 Task: In career advice Email notifications.
Action: Mouse moved to (613, 67)
Screenshot: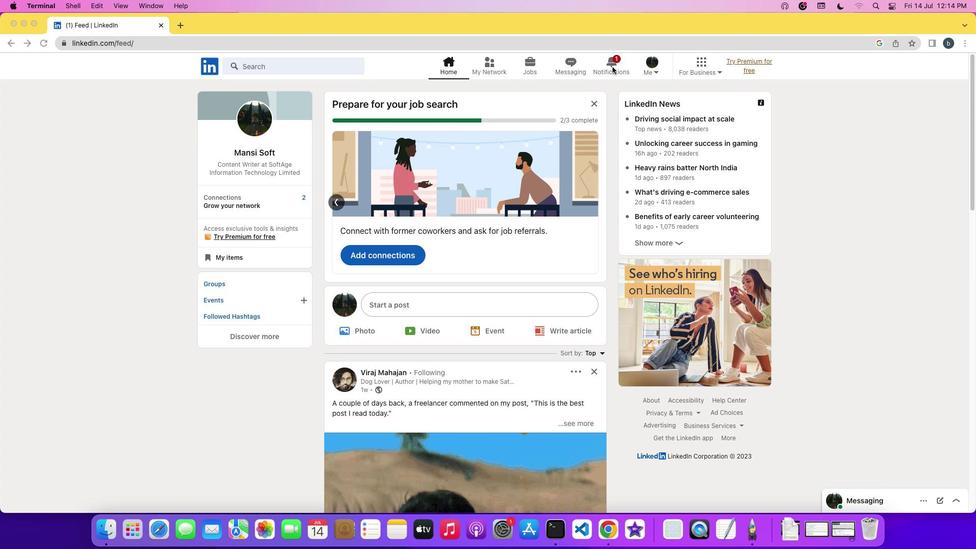 
Action: Mouse pressed left at (613, 67)
Screenshot: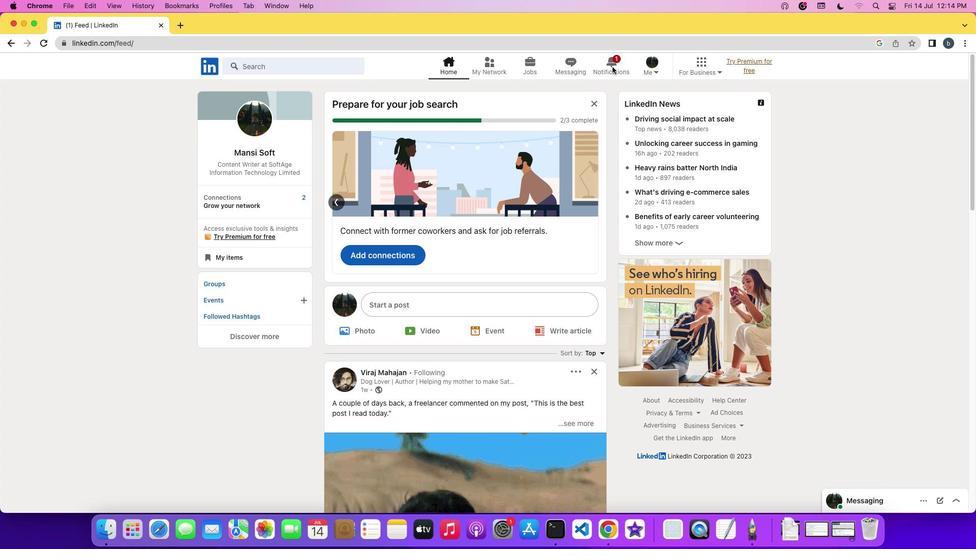 
Action: Mouse moved to (613, 65)
Screenshot: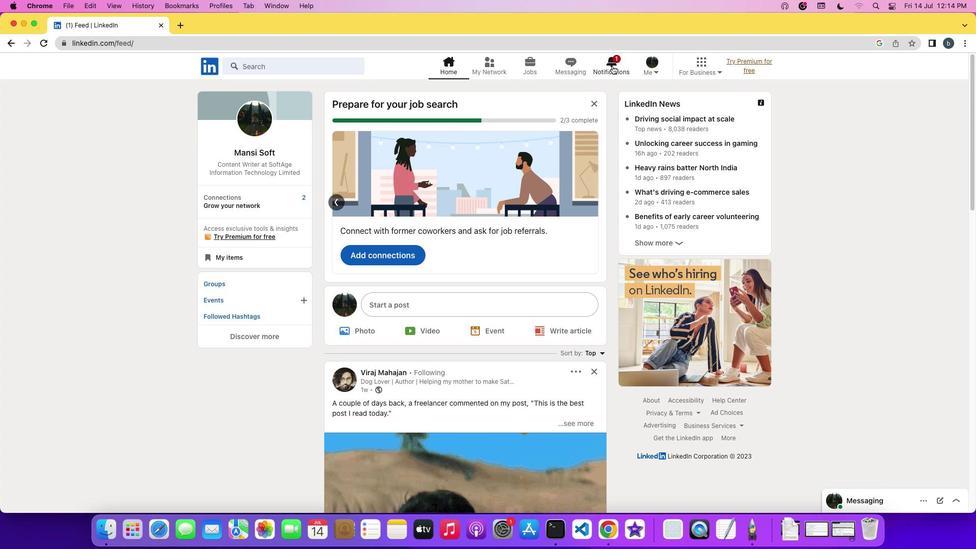 
Action: Mouse pressed left at (613, 65)
Screenshot: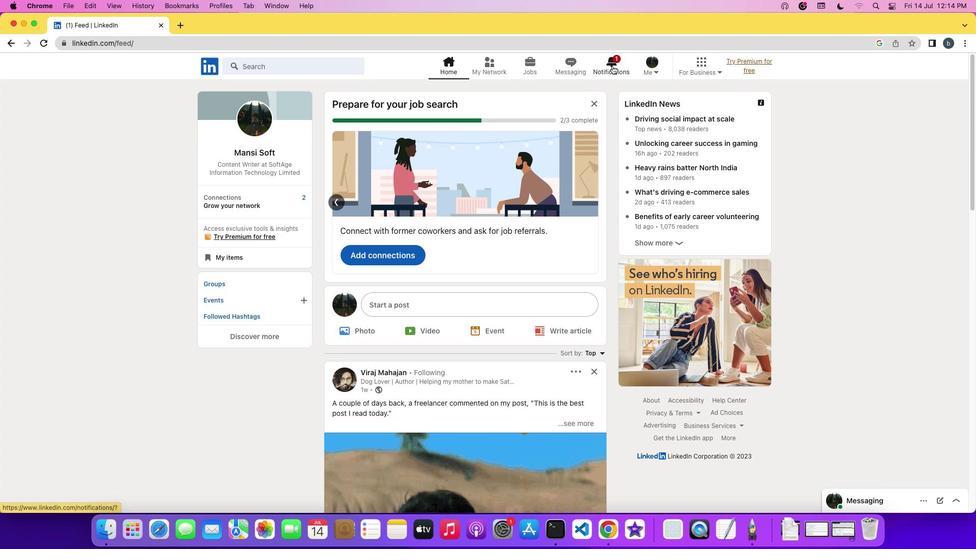 
Action: Mouse moved to (226, 135)
Screenshot: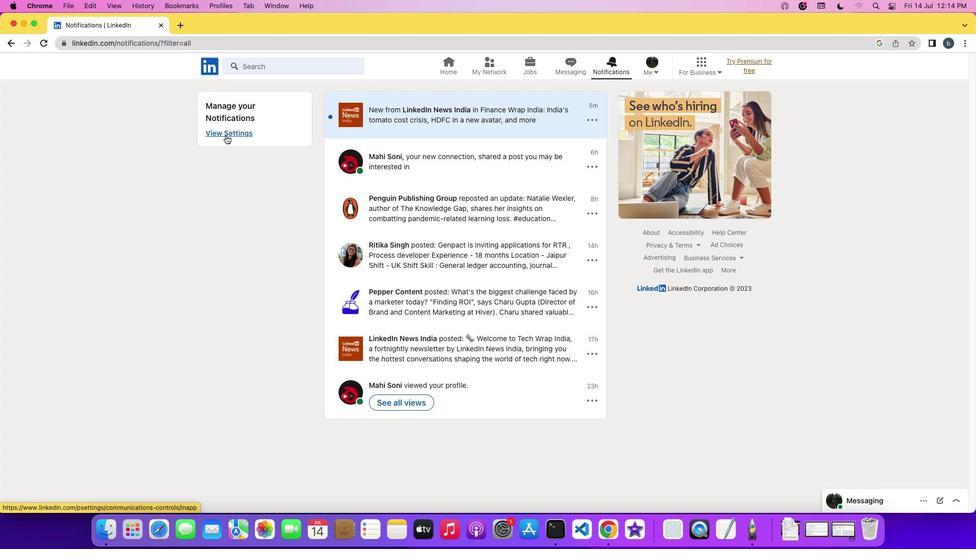 
Action: Mouse pressed left at (226, 135)
Screenshot: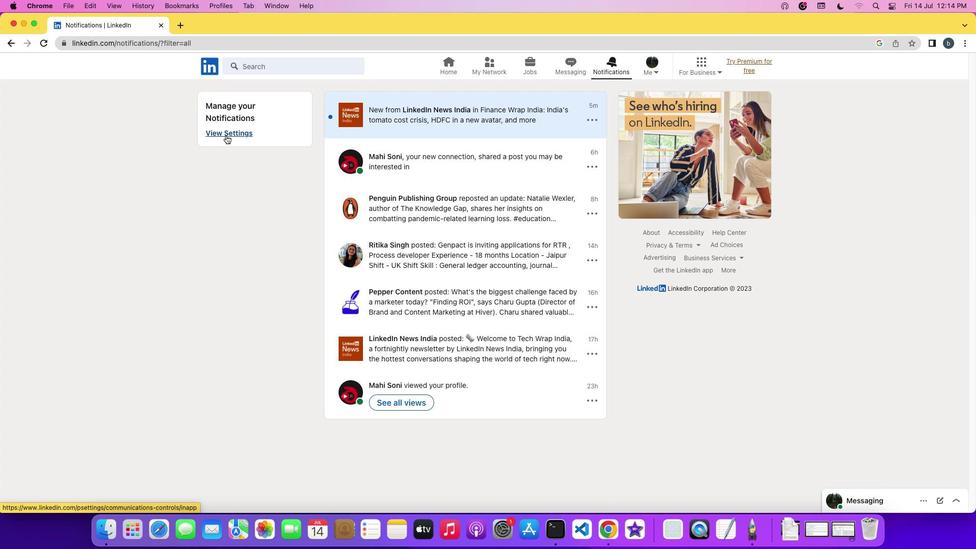 
Action: Mouse moved to (439, 122)
Screenshot: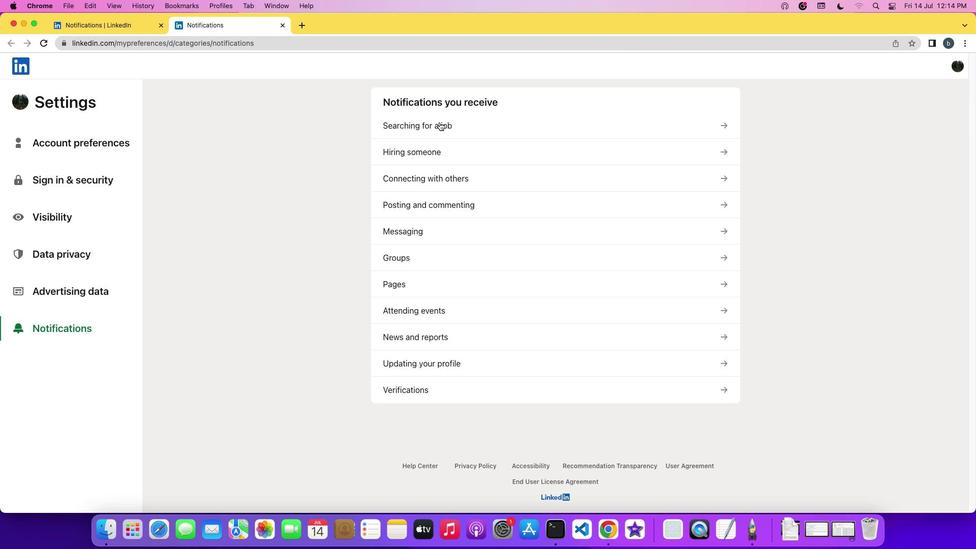 
Action: Mouse pressed left at (439, 122)
Screenshot: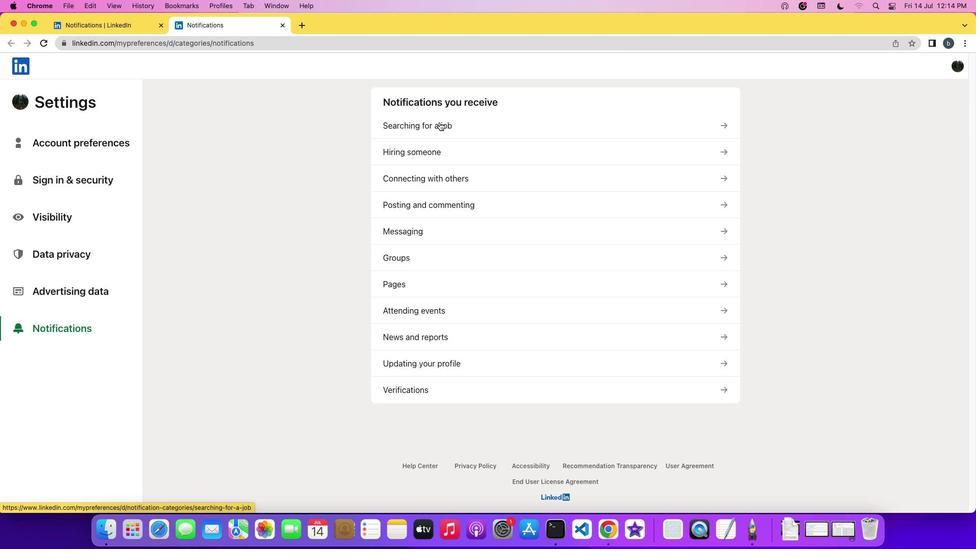 
Action: Mouse moved to (426, 310)
Screenshot: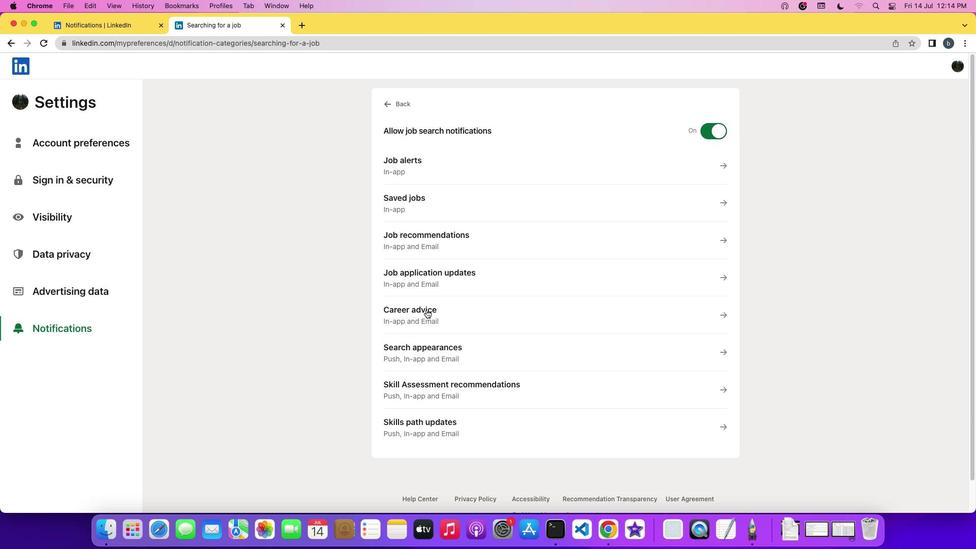 
Action: Mouse pressed left at (426, 310)
Screenshot: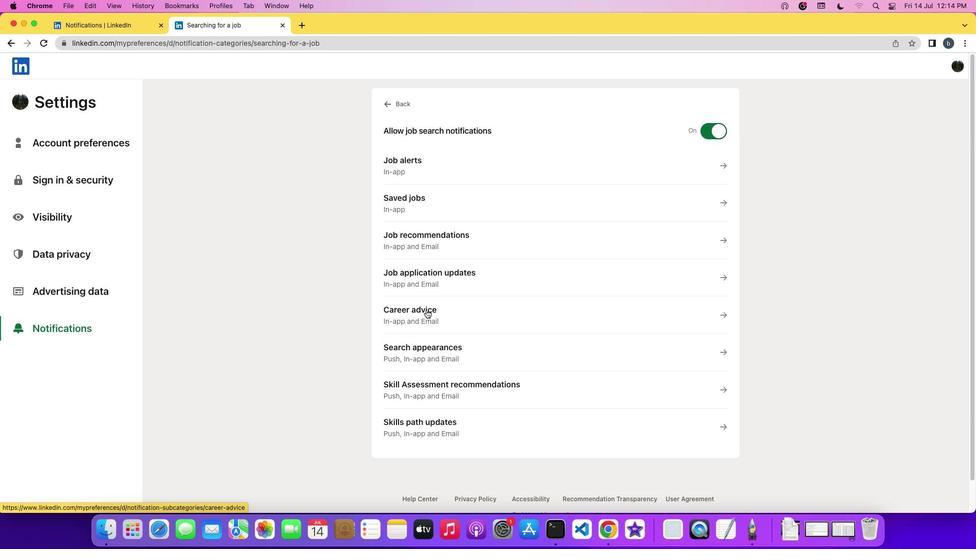 
Action: Mouse moved to (719, 279)
Screenshot: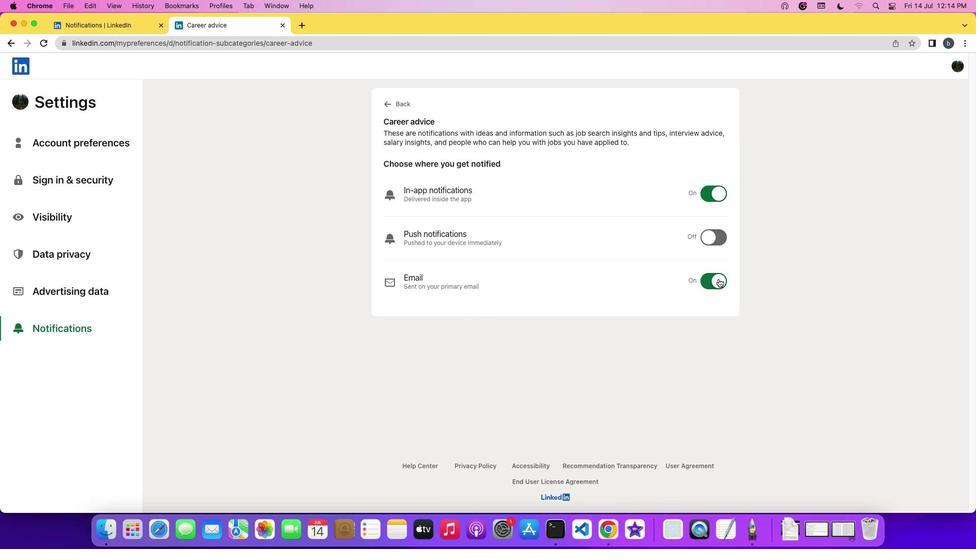 
Action: Mouse pressed left at (719, 279)
Screenshot: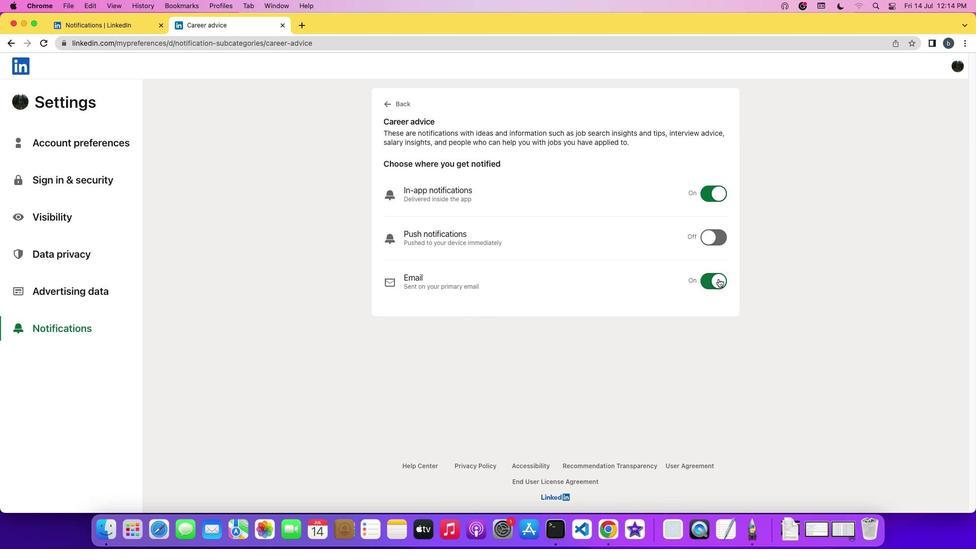 
Action: Mouse moved to (737, 300)
Screenshot: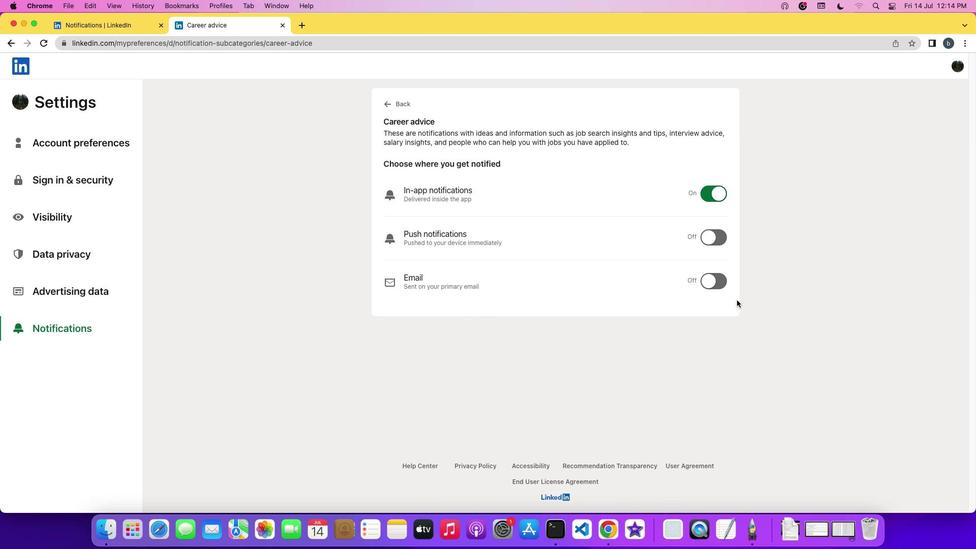 
